 Task: Play online crossword game.
Action: Mouse moved to (282, 270)
Screenshot: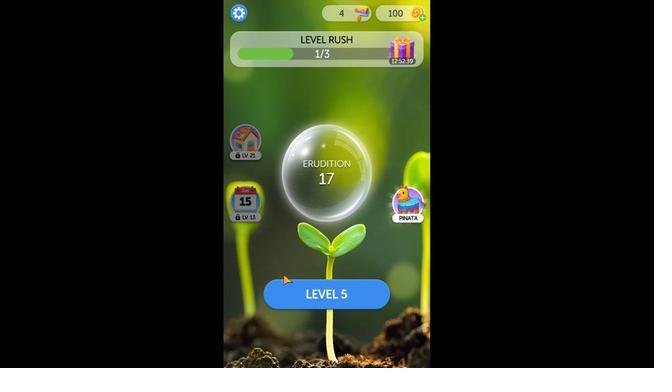 
Action: Mouse pressed left at (282, 270)
Screenshot: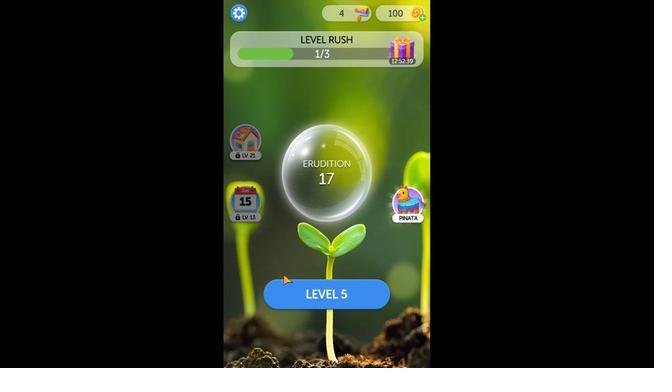 
Action: Mouse moved to (232, 274)
Screenshot: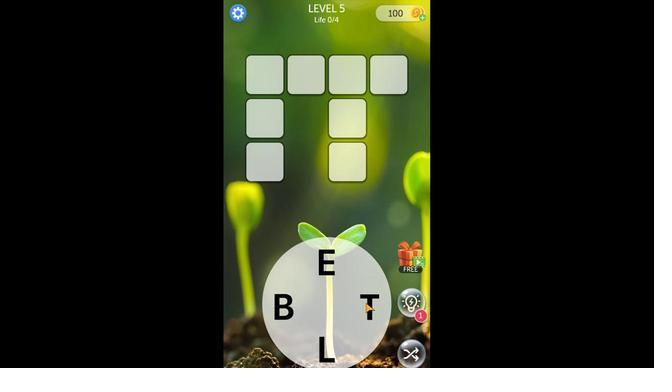 
Action: Mouse pressed left at (232, 274)
Screenshot: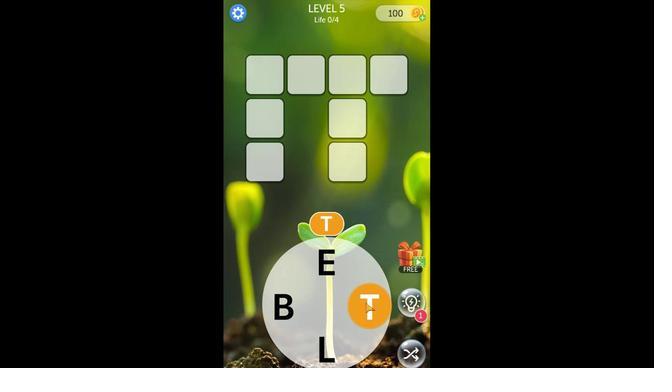 
Action: Mouse moved to (232, 254)
Screenshot: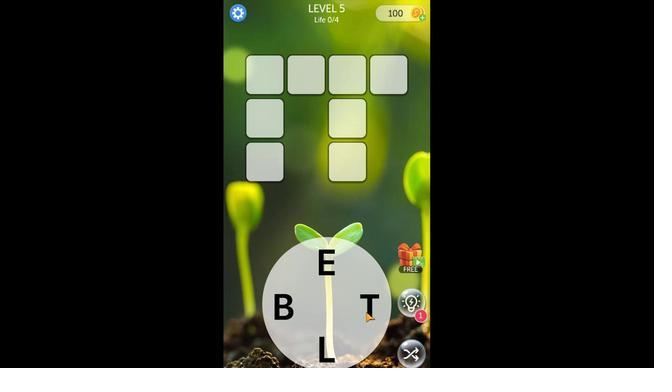 
Action: Mouse pressed left at (232, 254)
Screenshot: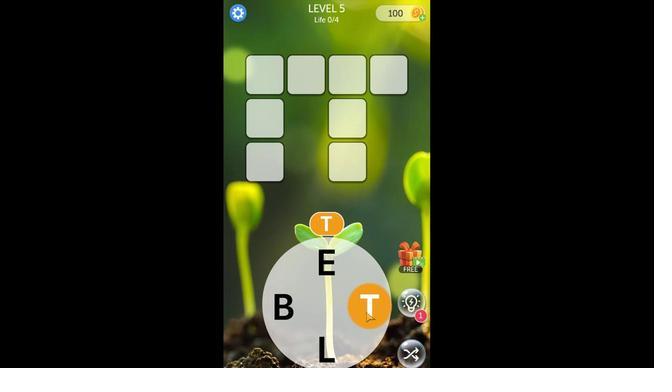 
Action: Mouse moved to (292, 260)
Screenshot: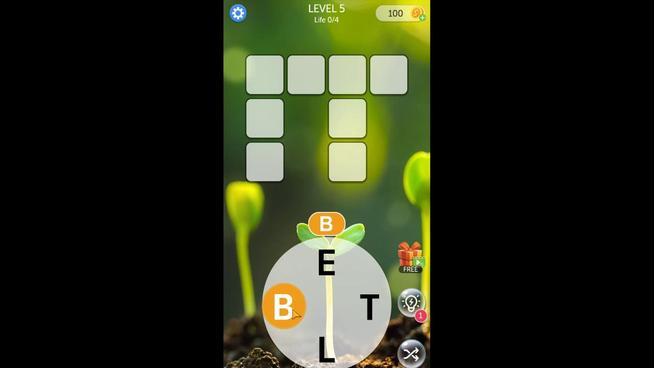 
Action: Mouse pressed left at (292, 260)
Screenshot: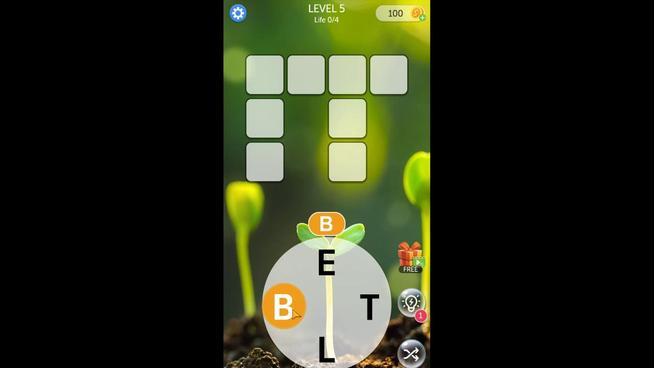 
Action: Mouse moved to (302, 272)
Screenshot: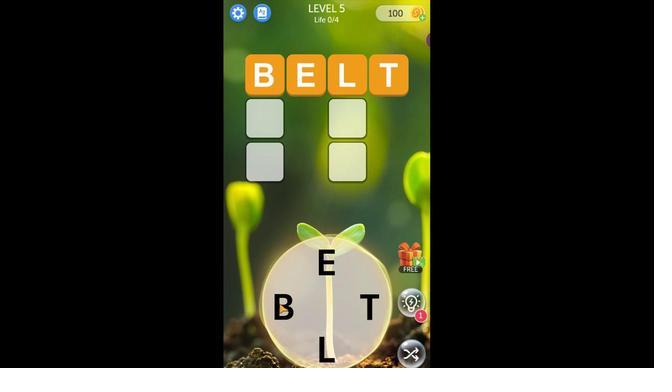 
Action: Mouse pressed left at (302, 272)
Screenshot: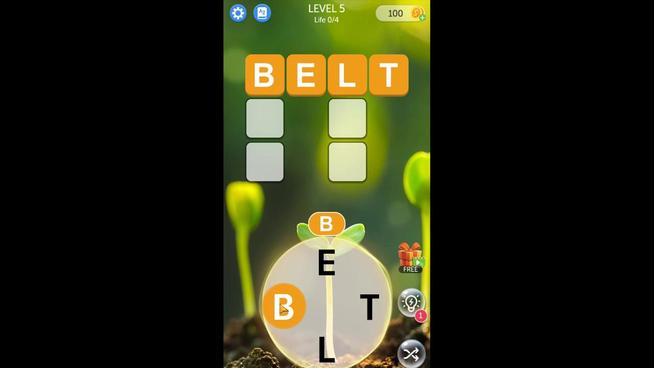 
Action: Mouse moved to (267, 180)
Screenshot: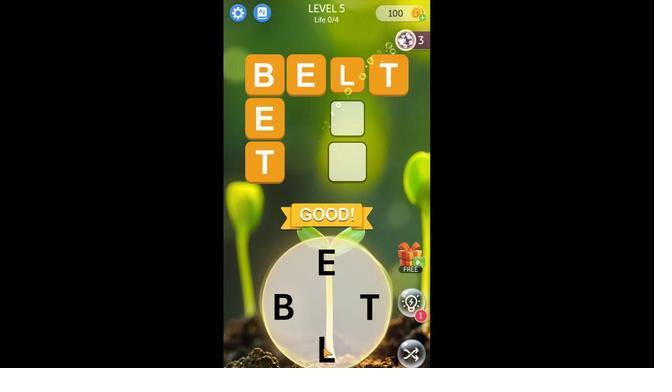 
Action: Mouse pressed left at (267, 180)
Screenshot: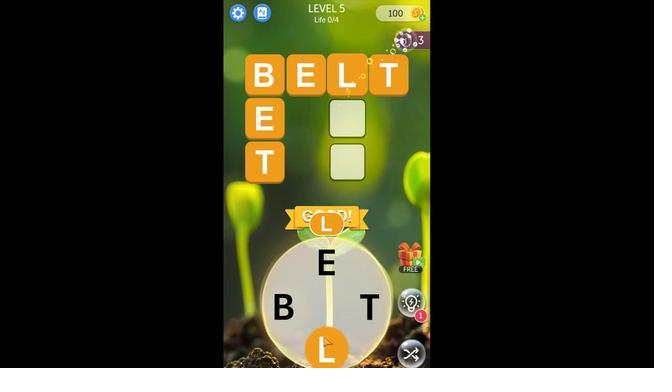 
Action: Mouse moved to (292, 292)
Screenshot: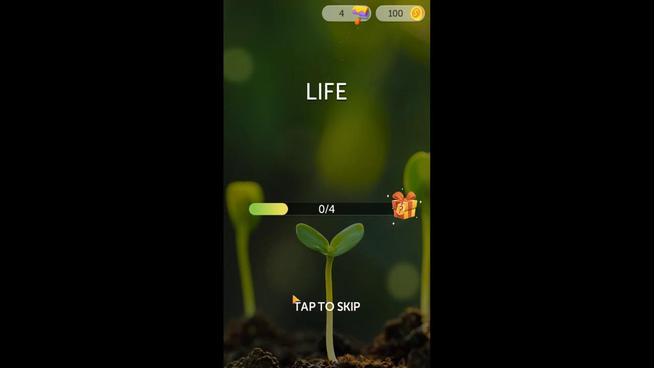 
Action: Mouse pressed left at (292, 292)
Screenshot: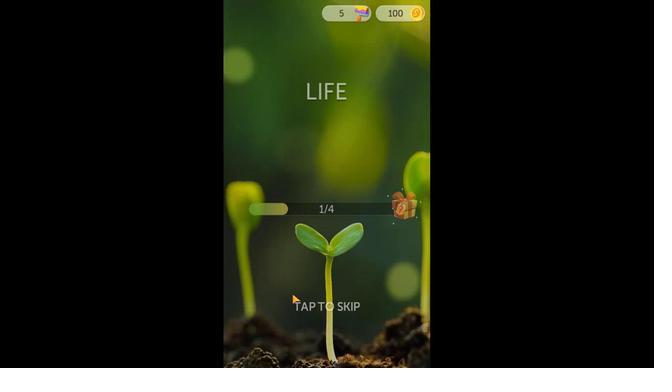 
Action: Mouse moved to (335, 329)
Screenshot: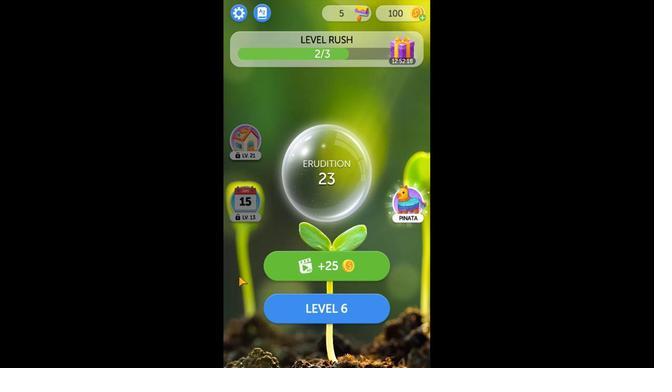 
